 Task: Create a due date automation trigger when advanced on, on the tuesday after a card is due add fields with custom field "Resume" set to a date less than 1 days from now at 11:00 AM.
Action: Mouse moved to (1061, 80)
Screenshot: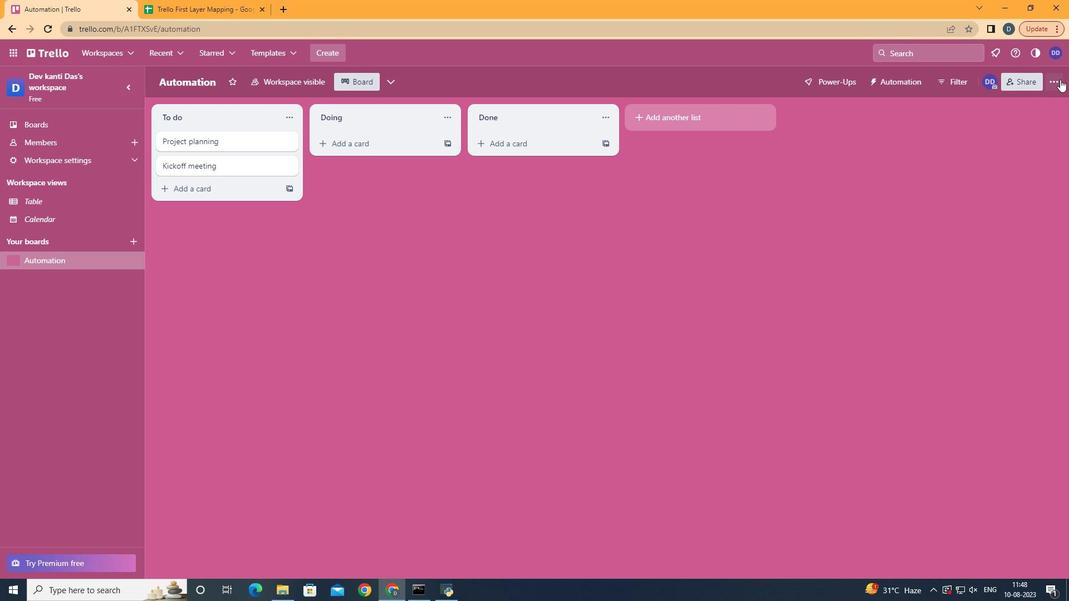 
Action: Mouse pressed left at (1061, 80)
Screenshot: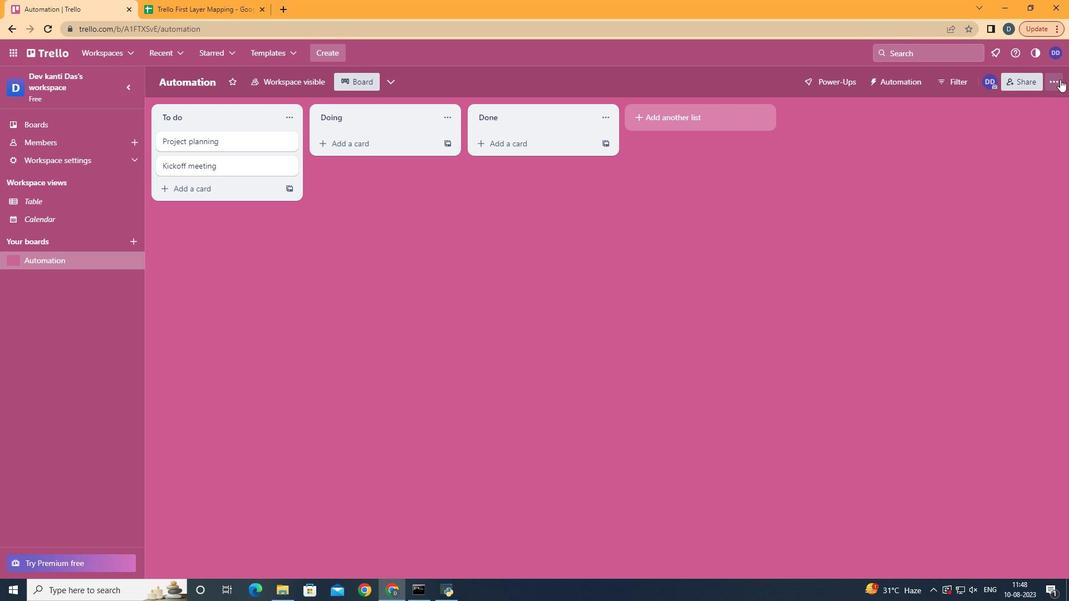 
Action: Mouse moved to (969, 231)
Screenshot: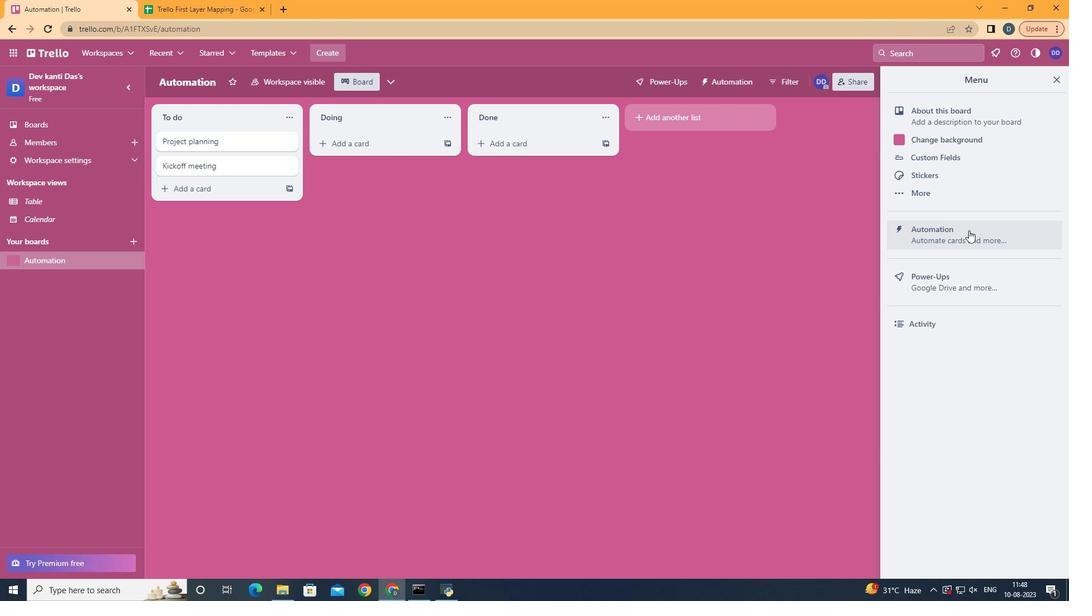 
Action: Mouse pressed left at (969, 231)
Screenshot: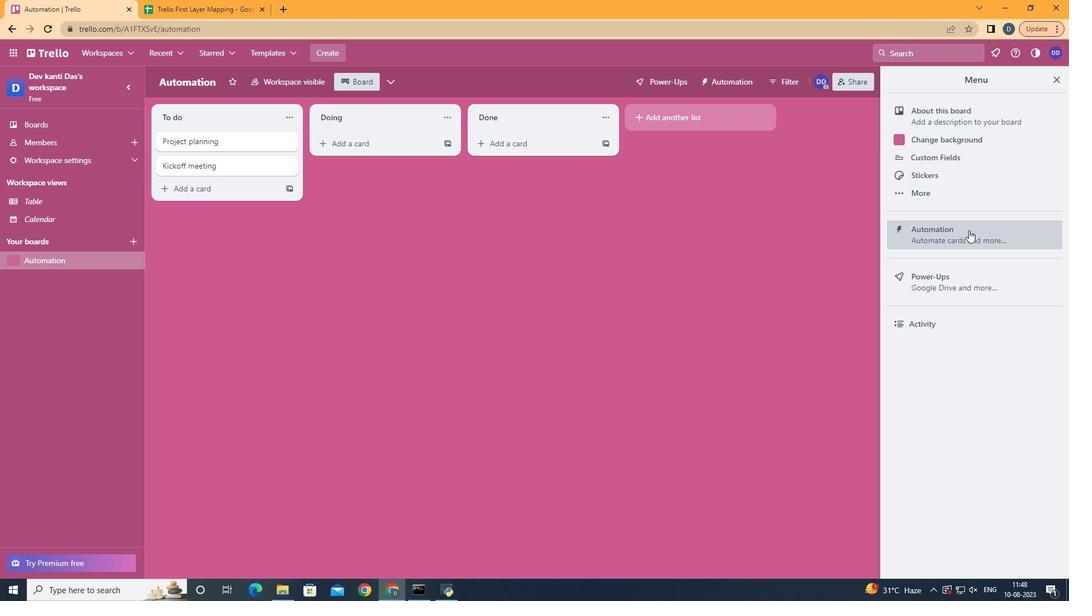 
Action: Mouse moved to (198, 224)
Screenshot: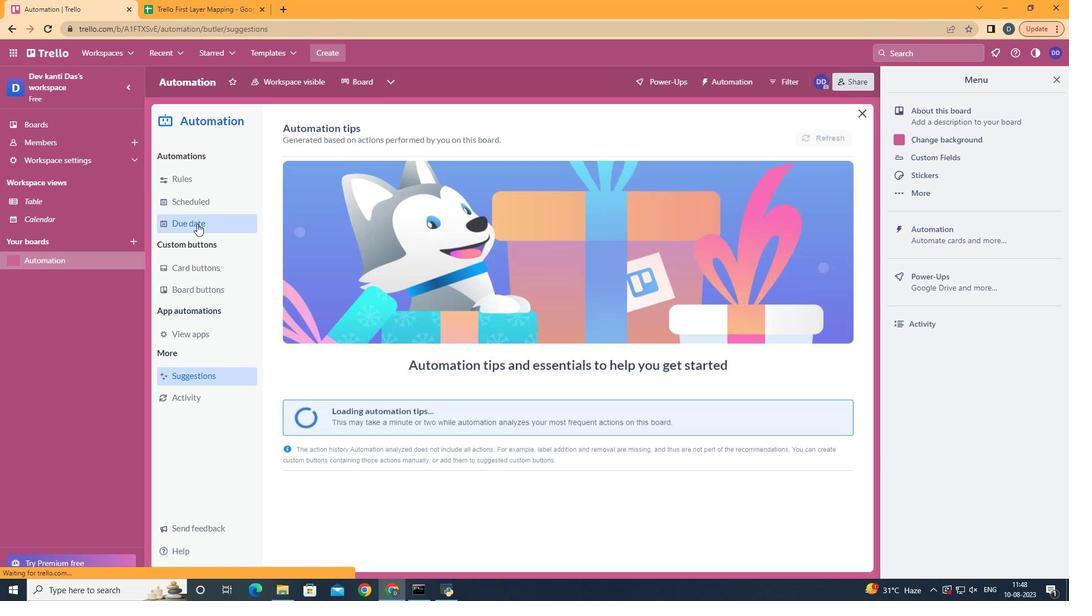 
Action: Mouse pressed left at (198, 224)
Screenshot: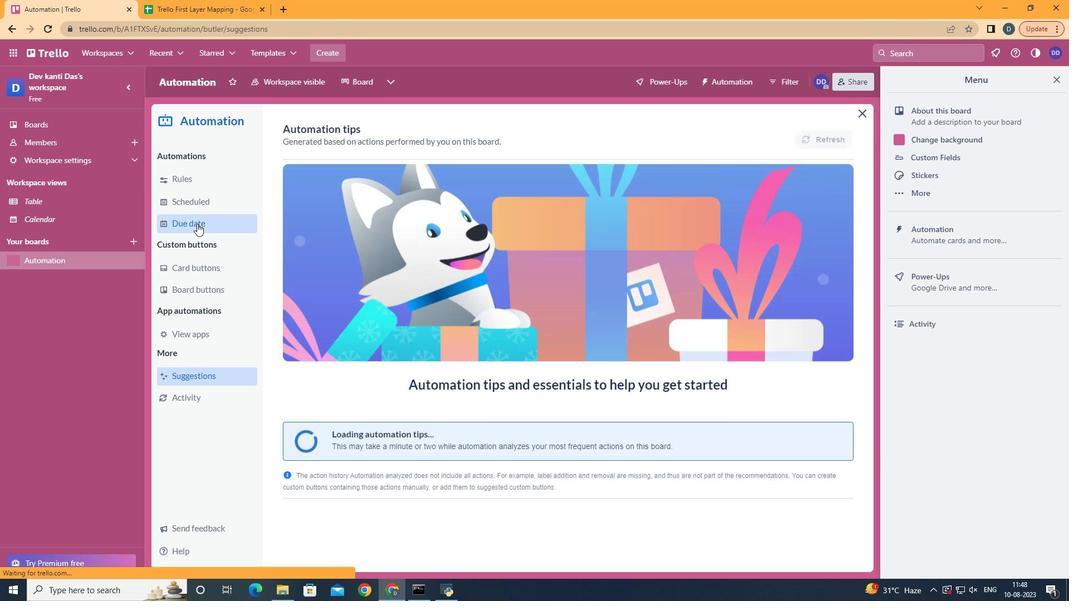 
Action: Mouse moved to (792, 140)
Screenshot: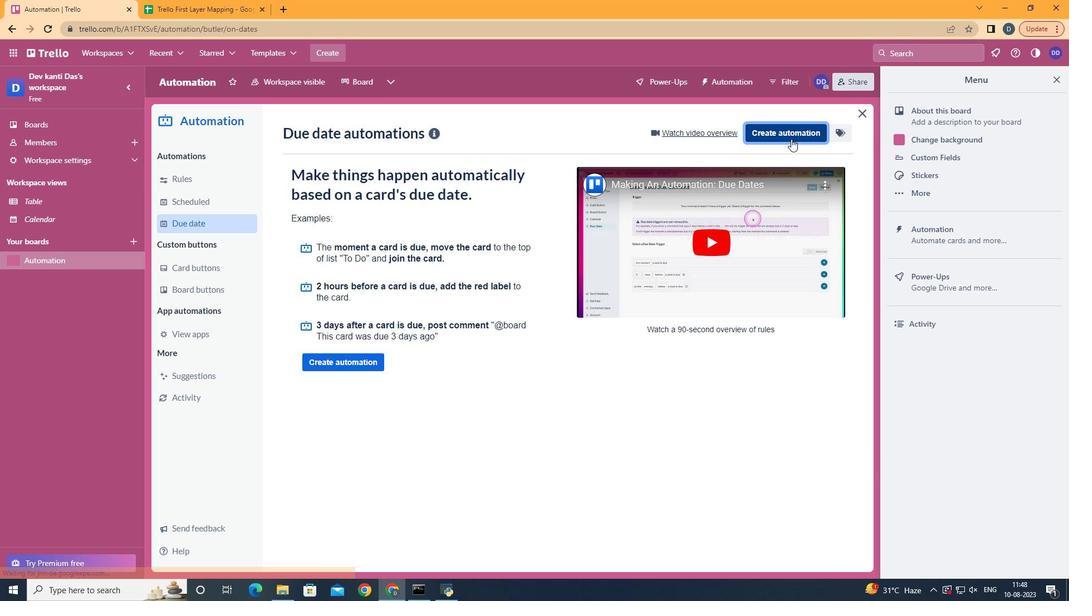 
Action: Mouse pressed left at (792, 140)
Screenshot: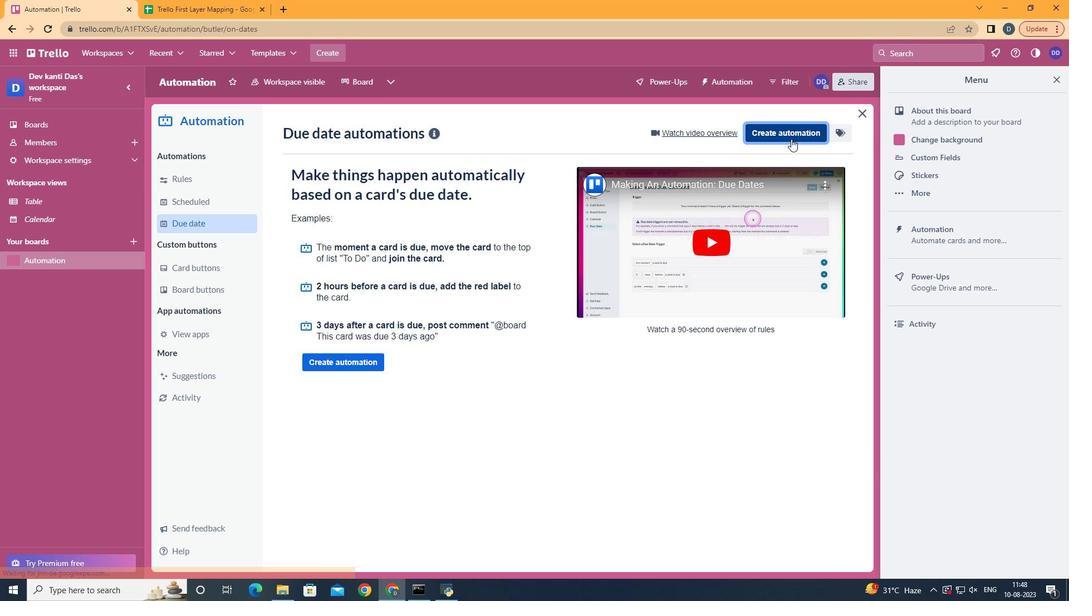 
Action: Mouse moved to (582, 247)
Screenshot: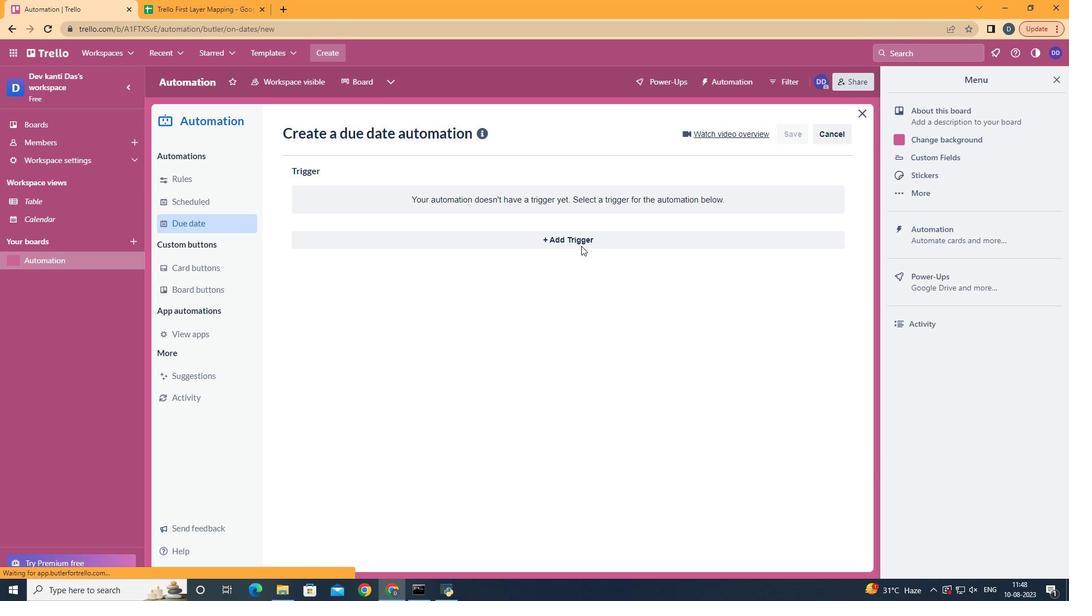 
Action: Mouse pressed left at (582, 247)
Screenshot: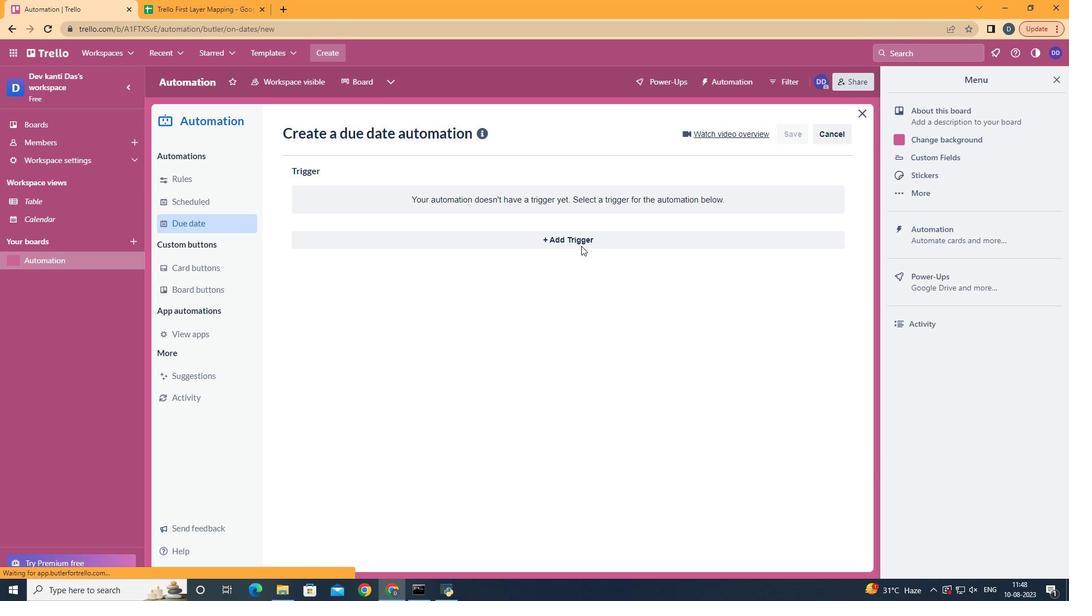 
Action: Mouse moved to (361, 319)
Screenshot: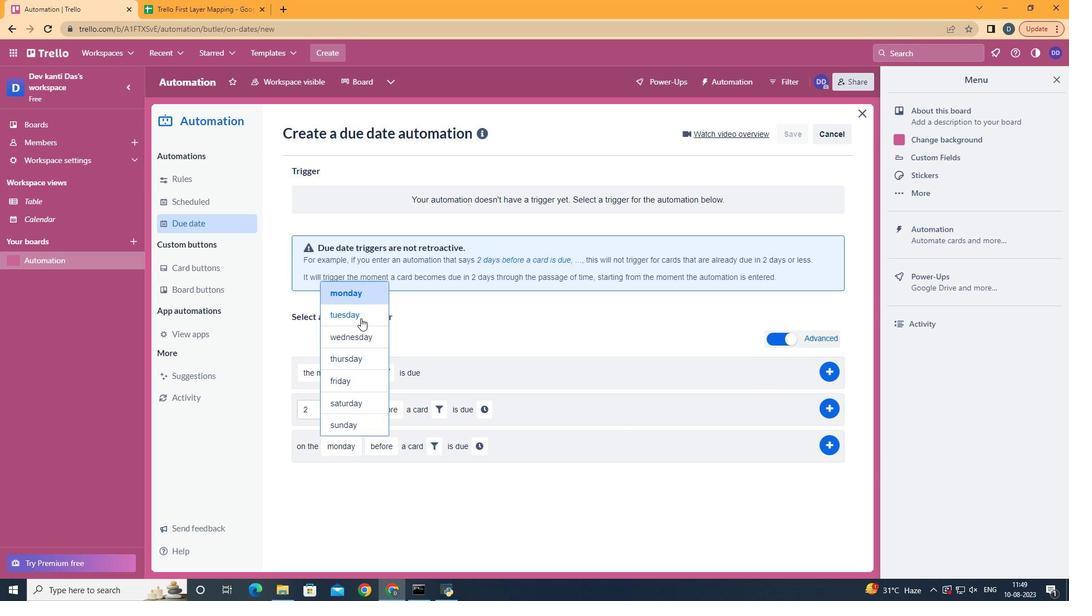 
Action: Mouse pressed left at (361, 319)
Screenshot: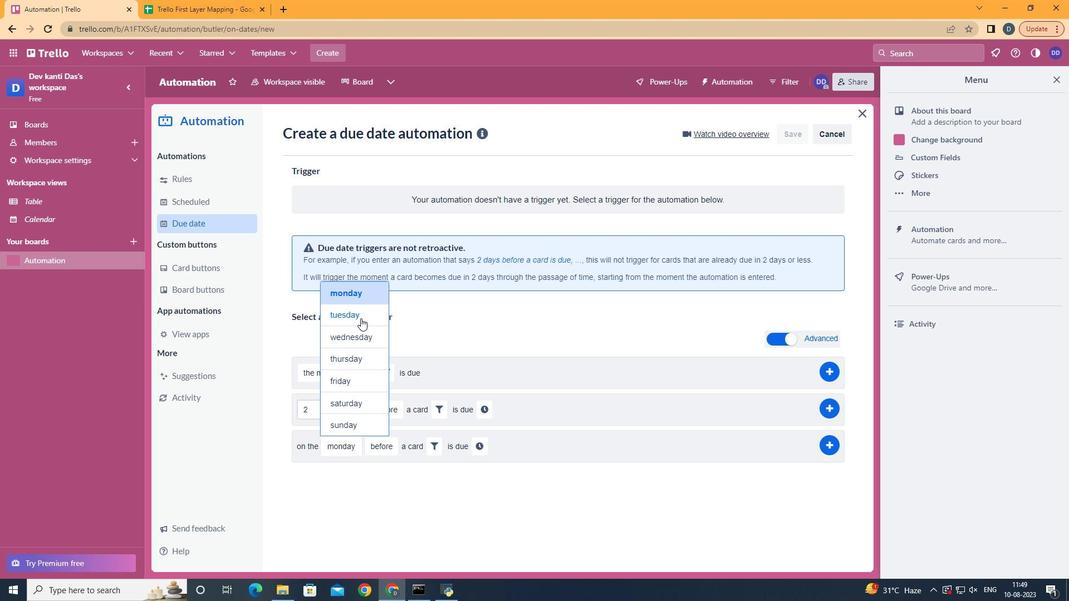 
Action: Mouse moved to (396, 494)
Screenshot: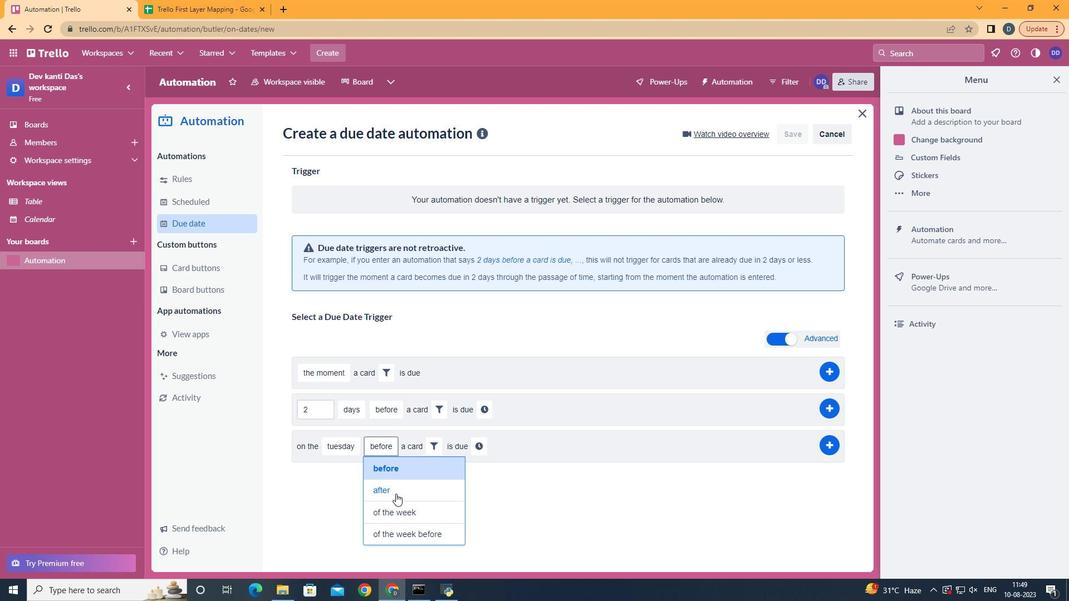 
Action: Mouse pressed left at (396, 494)
Screenshot: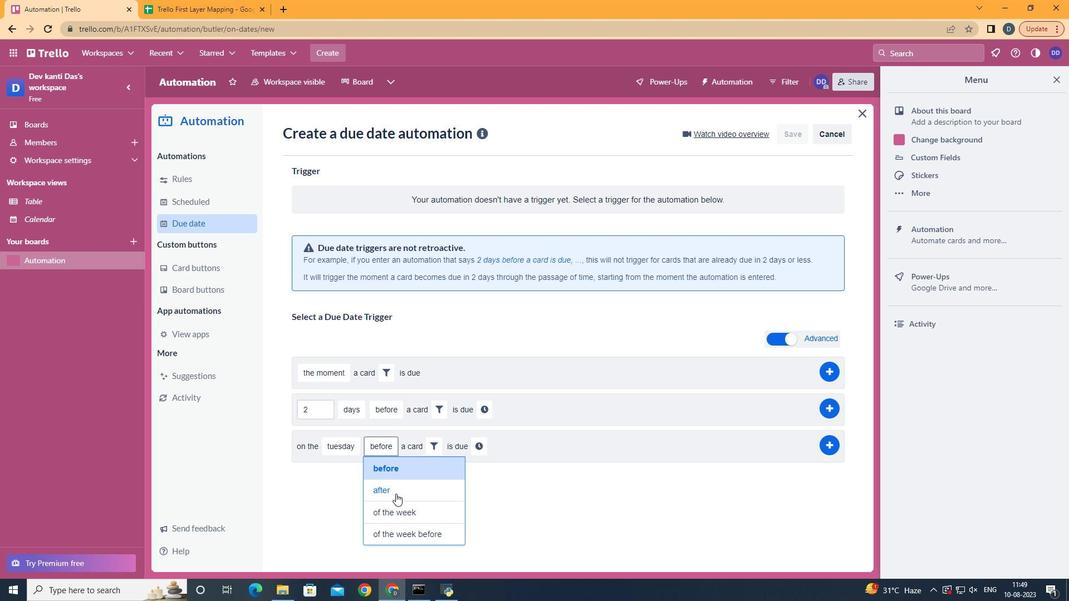 
Action: Mouse moved to (427, 450)
Screenshot: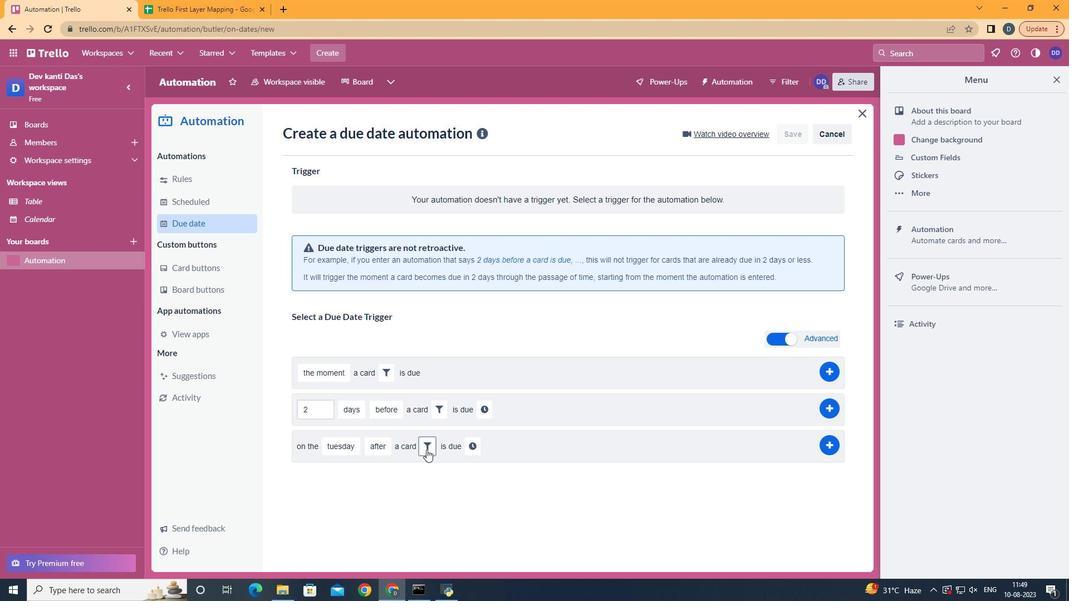 
Action: Mouse pressed left at (427, 450)
Screenshot: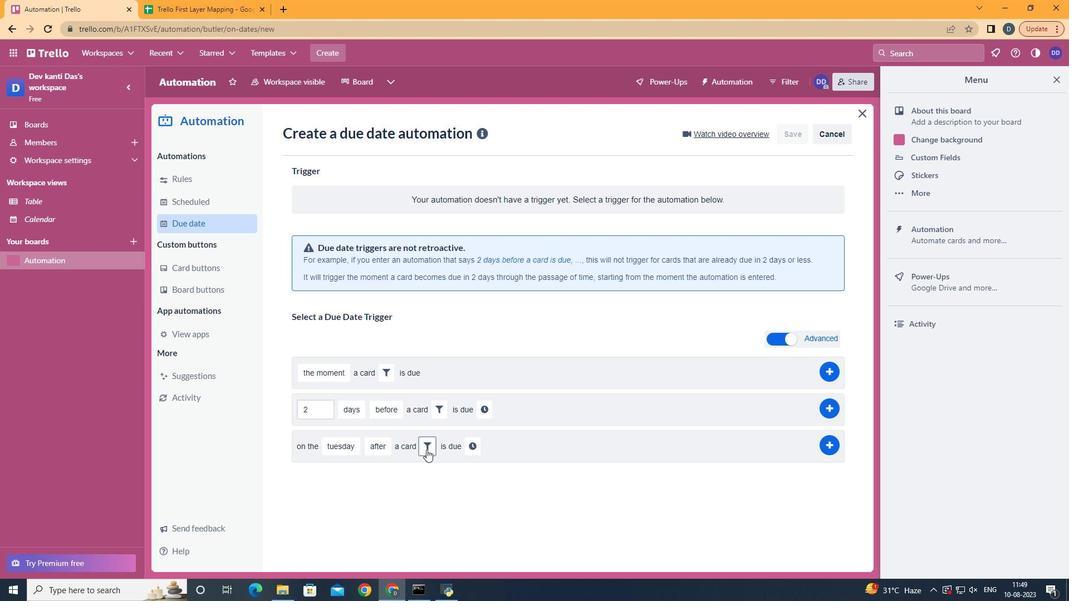 
Action: Mouse moved to (607, 484)
Screenshot: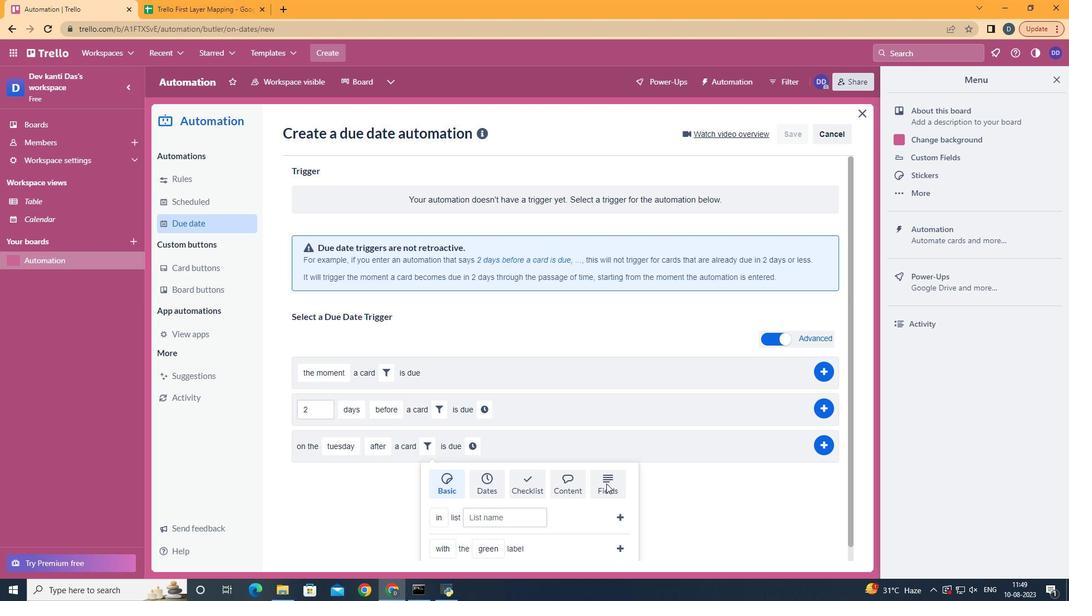 
Action: Mouse pressed left at (607, 484)
Screenshot: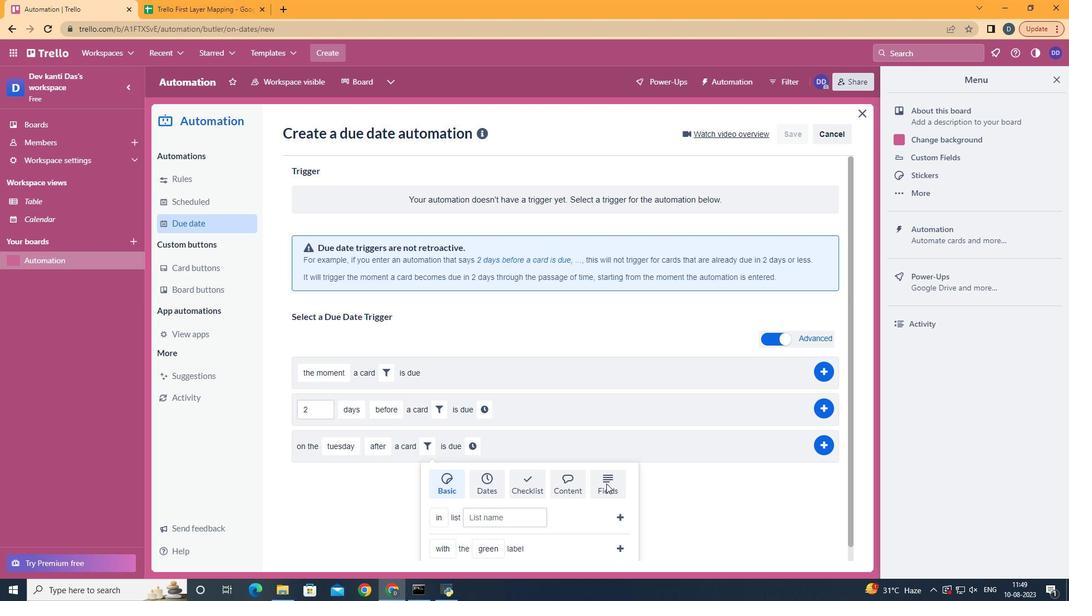
Action: Mouse scrolled (607, 484) with delta (0, 0)
Screenshot: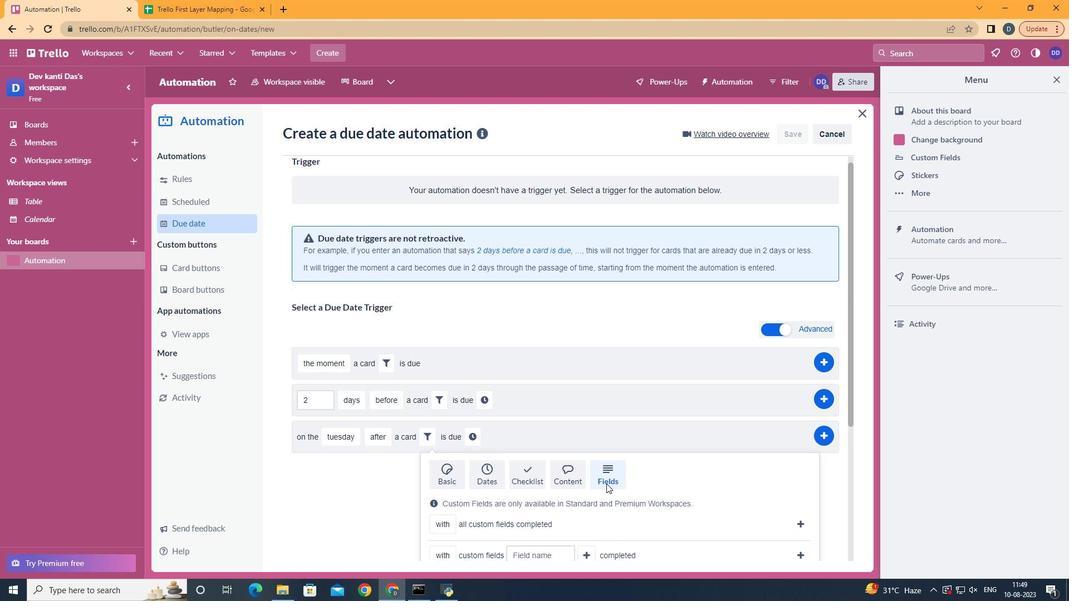 
Action: Mouse scrolled (607, 484) with delta (0, 0)
Screenshot: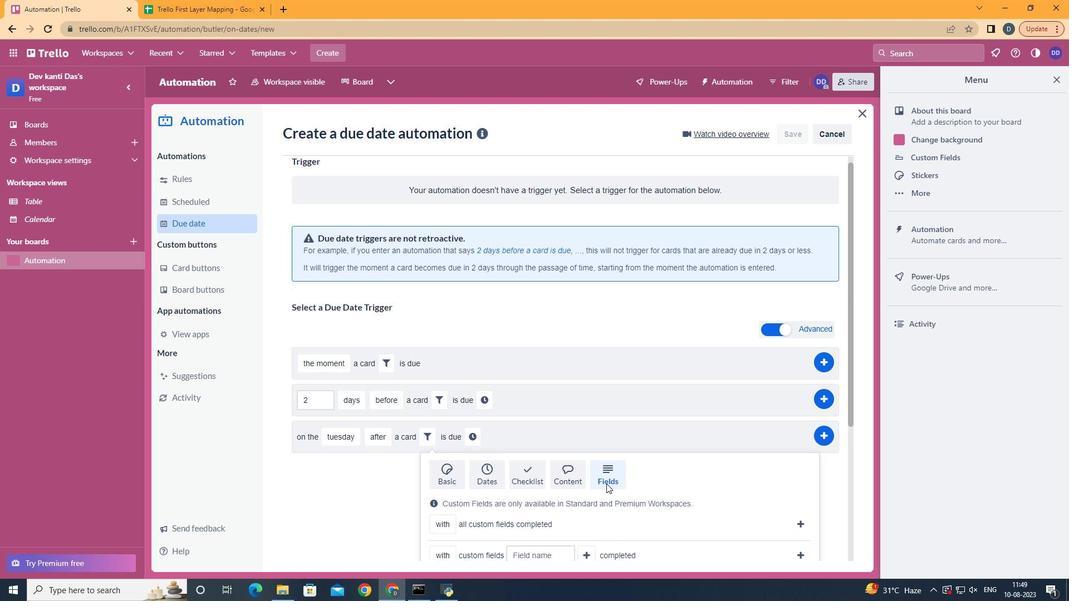 
Action: Mouse scrolled (607, 484) with delta (0, 0)
Screenshot: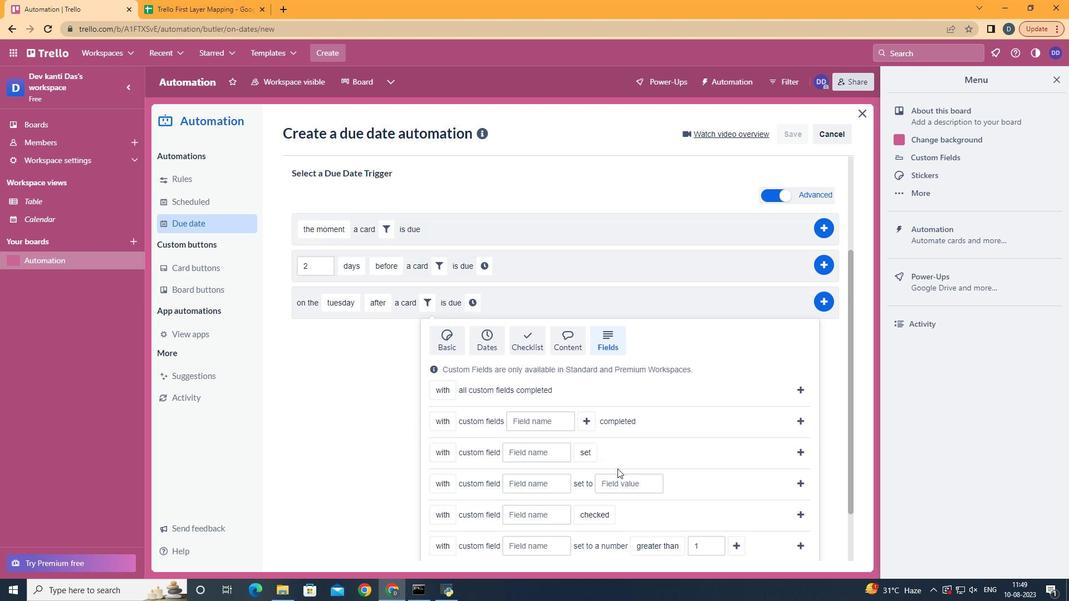 
Action: Mouse scrolled (607, 484) with delta (0, 0)
Screenshot: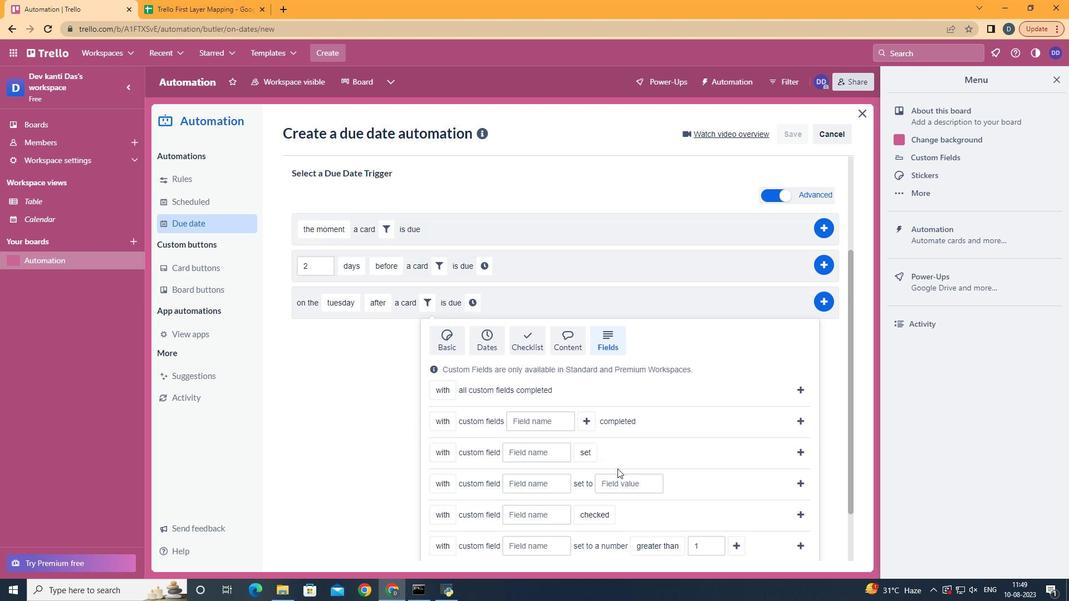 
Action: Mouse scrolled (607, 484) with delta (0, 0)
Screenshot: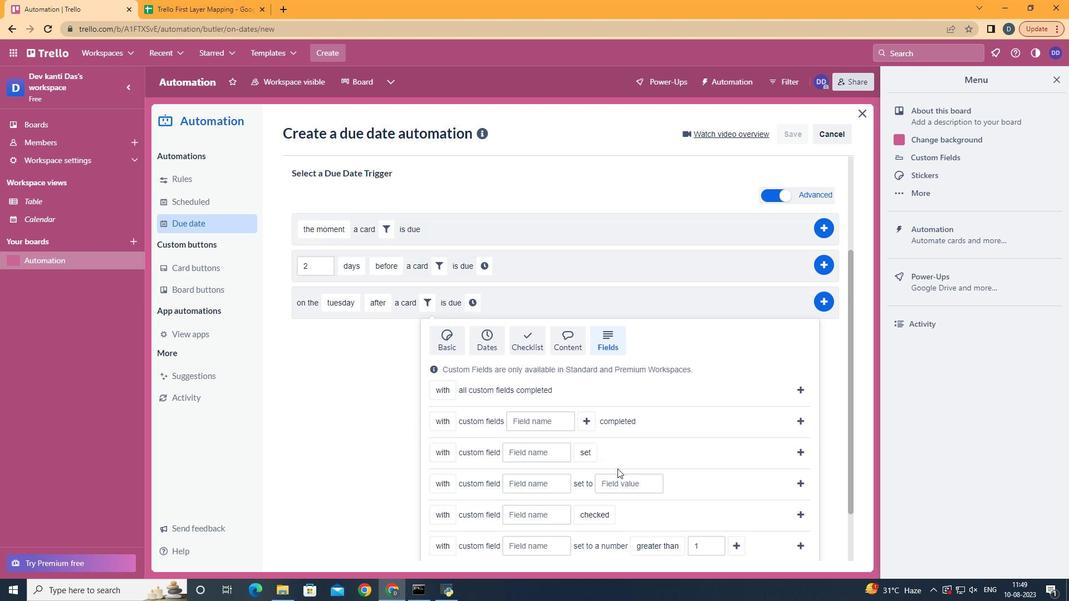 
Action: Mouse moved to (459, 502)
Screenshot: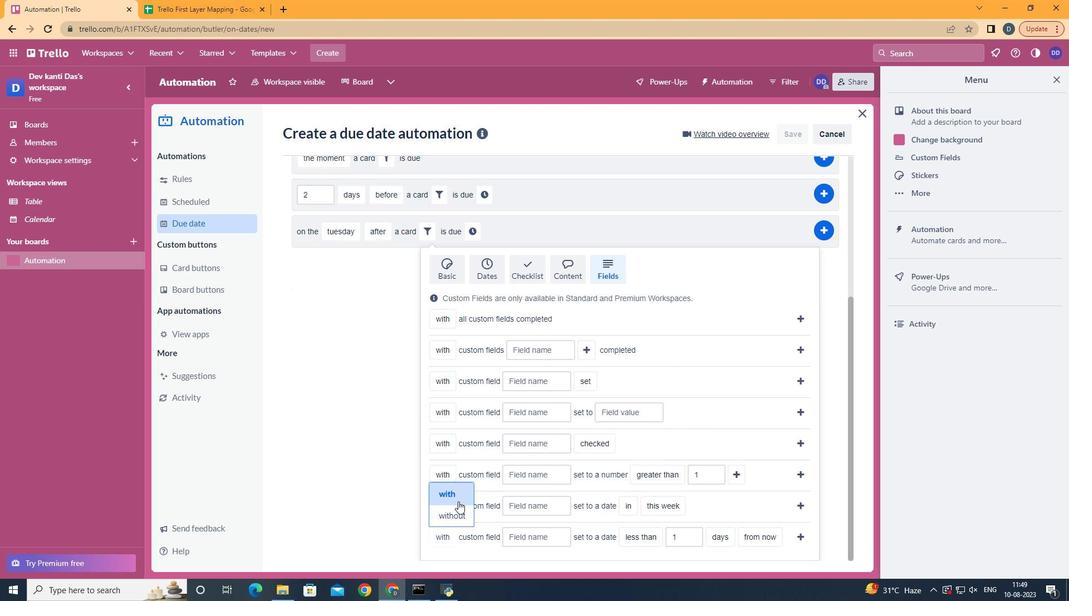 
Action: Mouse pressed left at (459, 502)
Screenshot: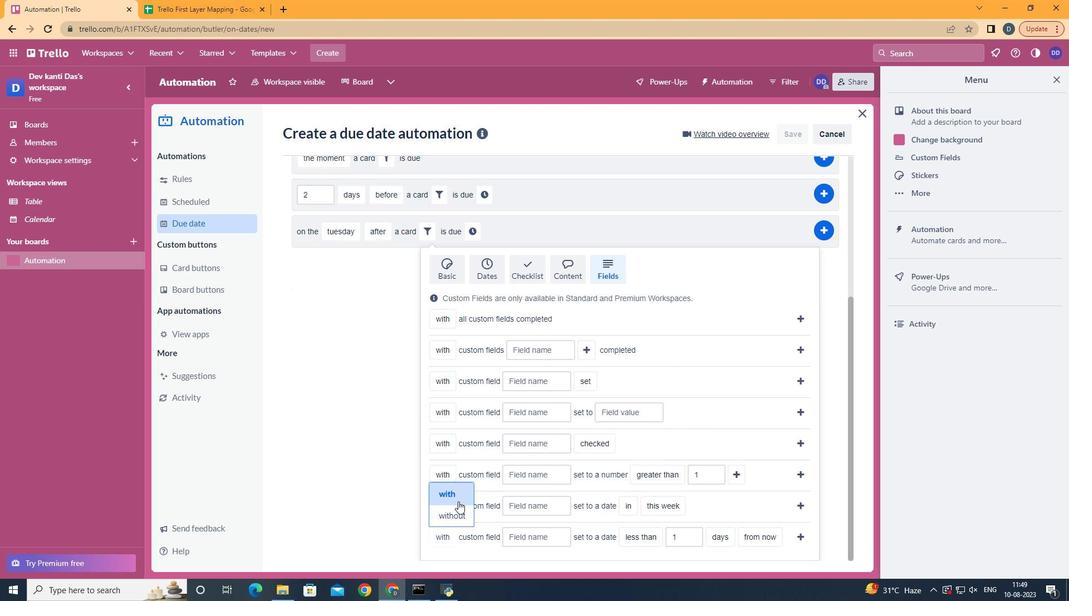 
Action: Mouse moved to (527, 543)
Screenshot: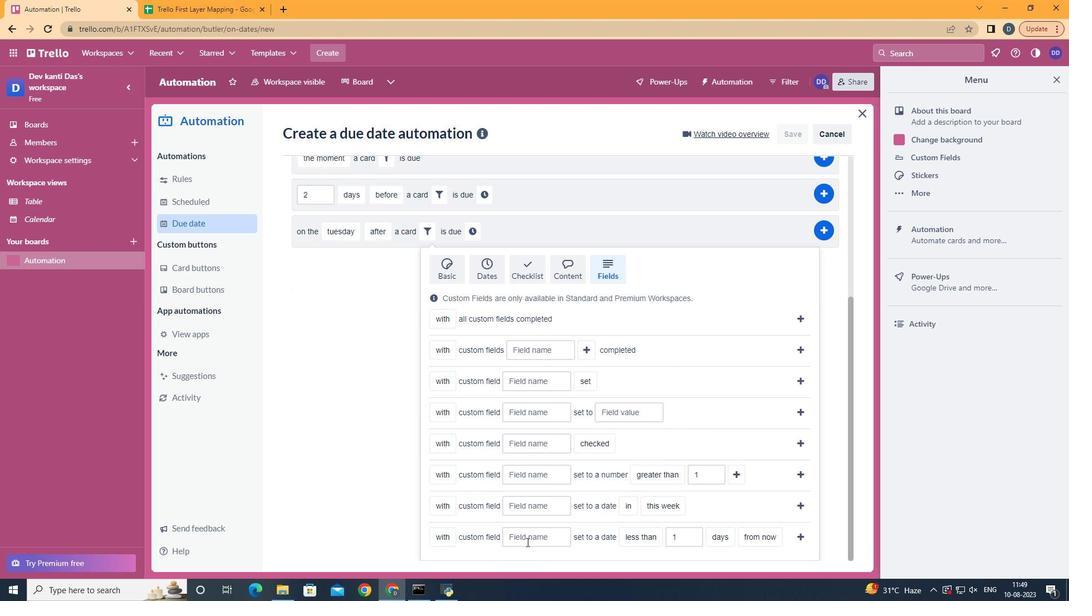 
Action: Mouse pressed left at (527, 543)
Screenshot: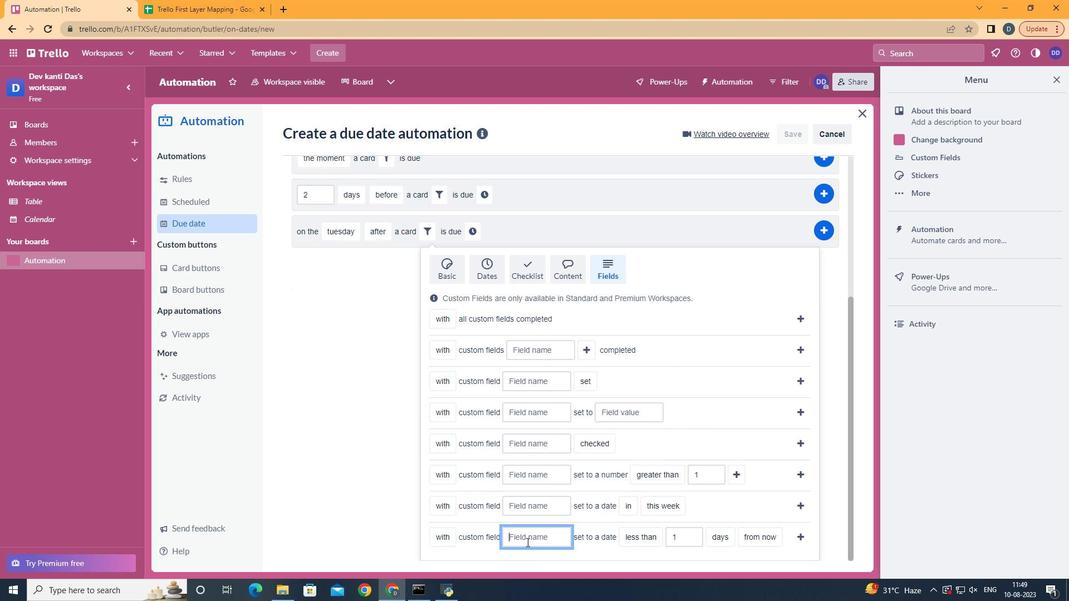
Action: Key pressed <Key.shift>Resume
Screenshot: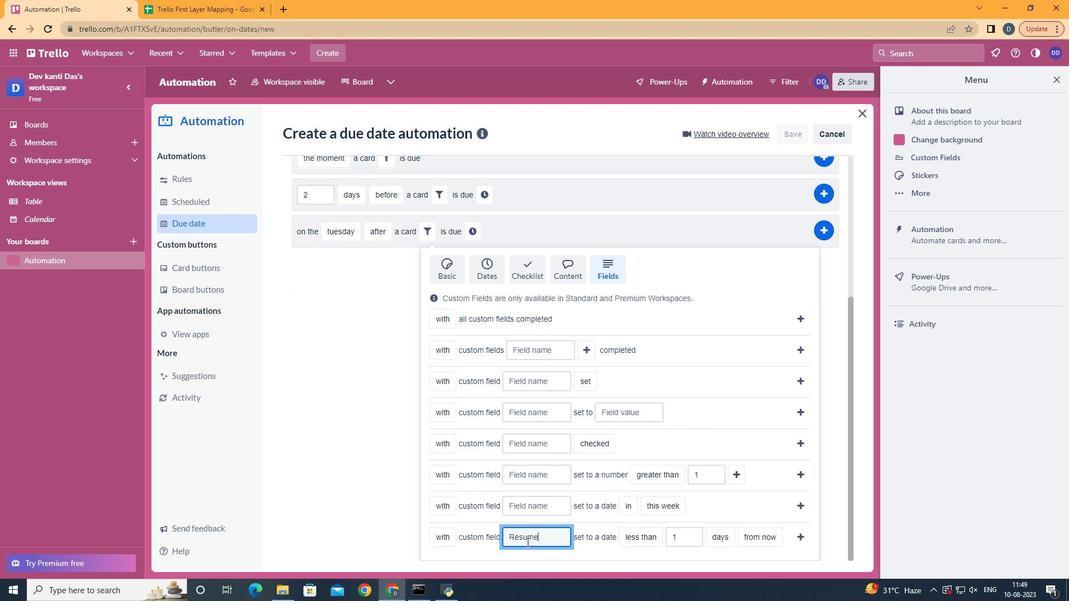 
Action: Mouse moved to (661, 454)
Screenshot: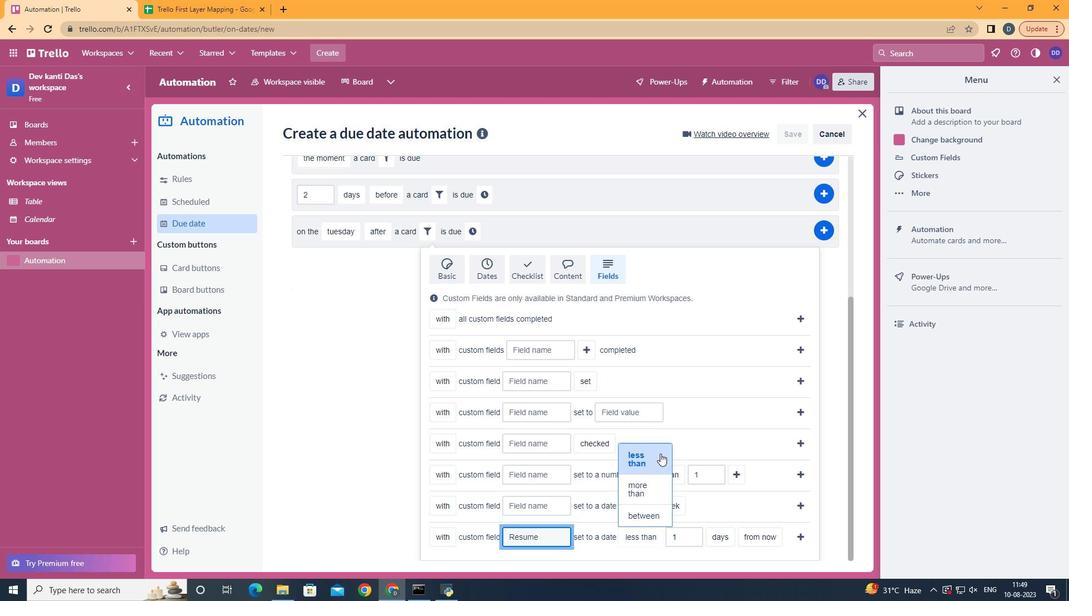 
Action: Mouse pressed left at (661, 454)
Screenshot: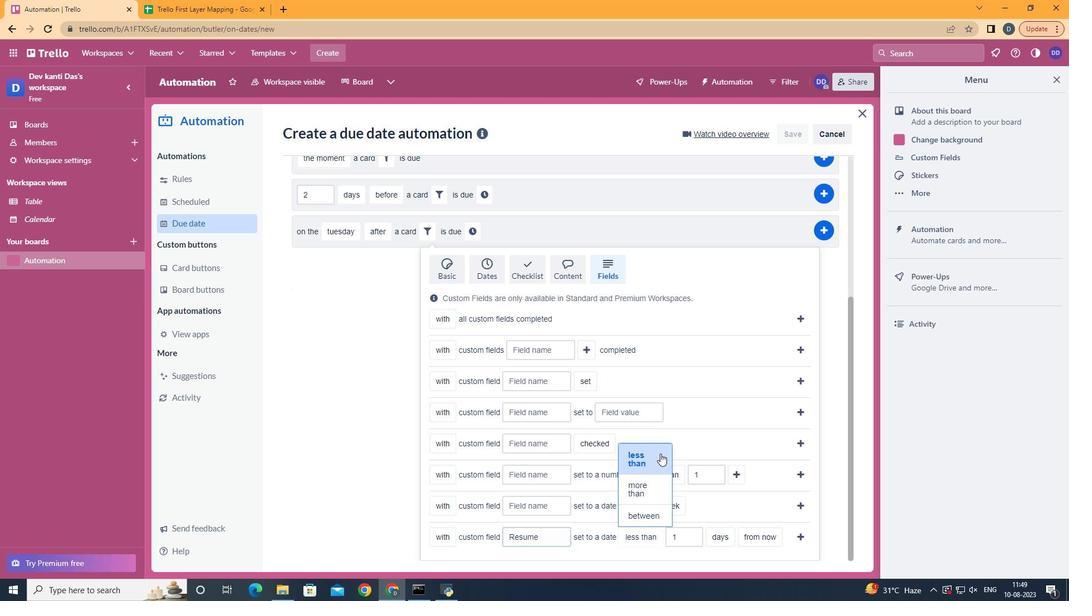 
Action: Mouse moved to (734, 487)
Screenshot: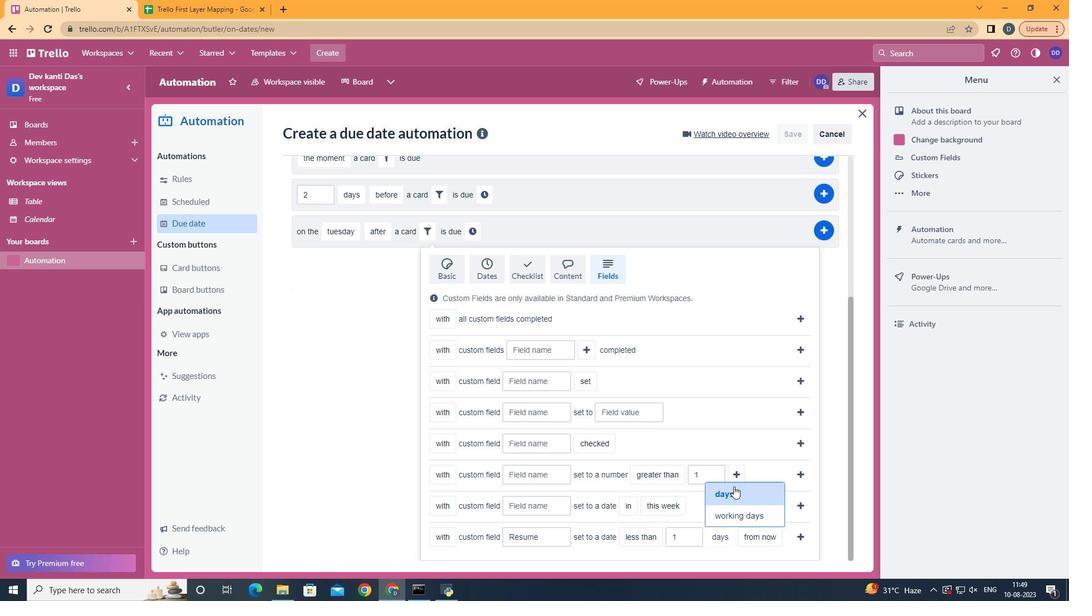 
Action: Mouse pressed left at (734, 487)
Screenshot: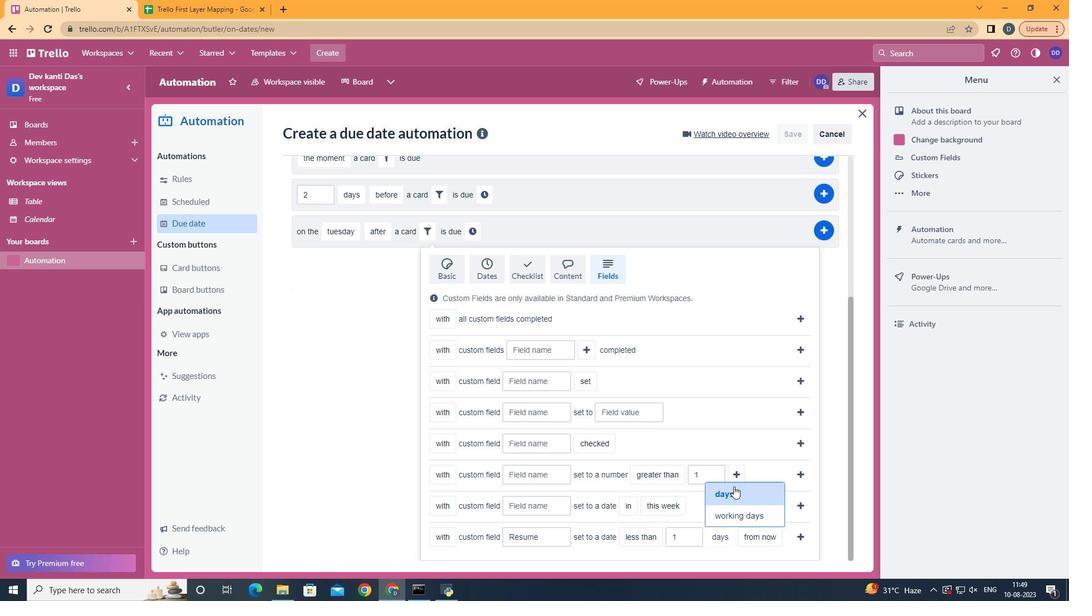 
Action: Mouse moved to (771, 481)
Screenshot: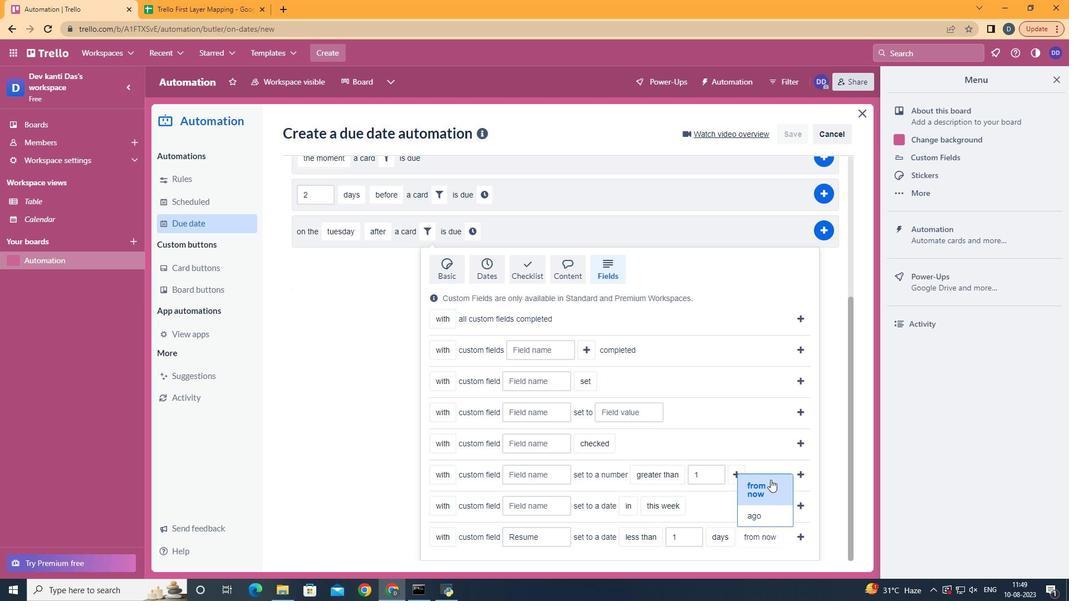 
Action: Mouse pressed left at (771, 481)
Screenshot: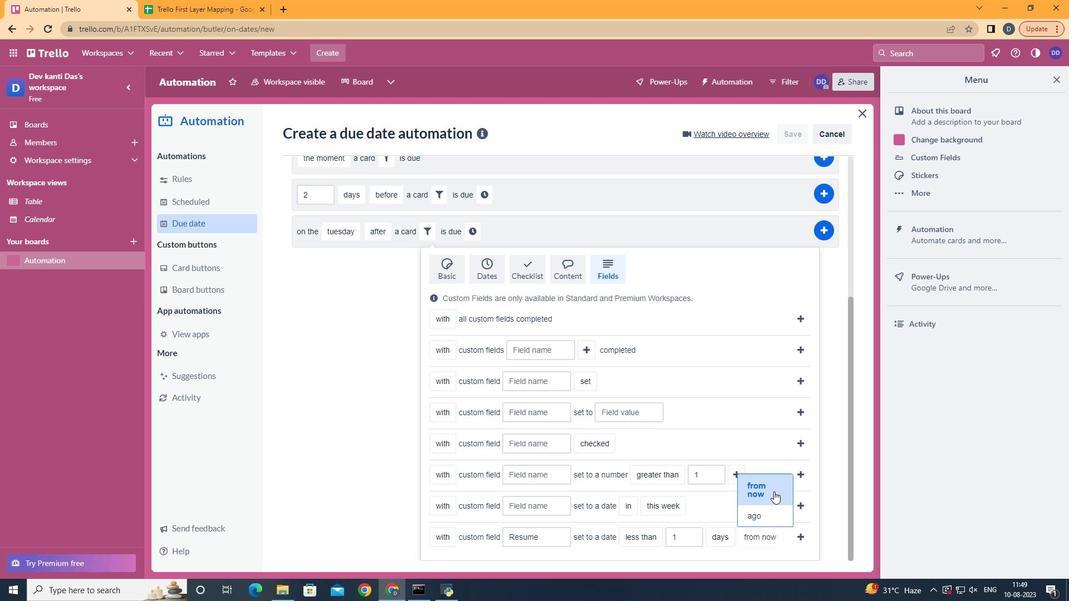 
Action: Mouse moved to (797, 536)
Screenshot: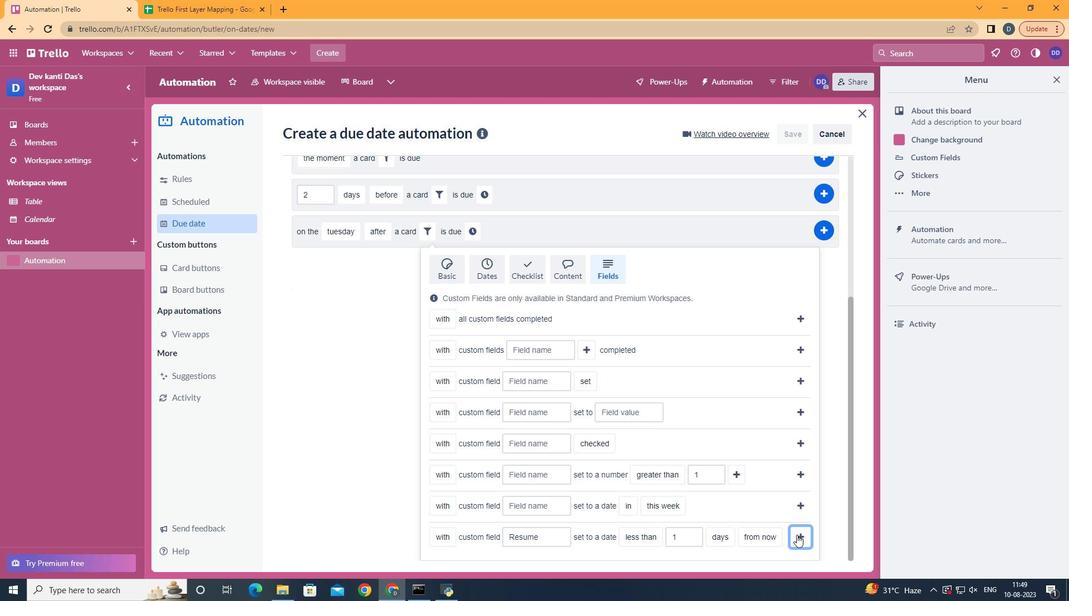 
Action: Mouse pressed left at (797, 536)
Screenshot: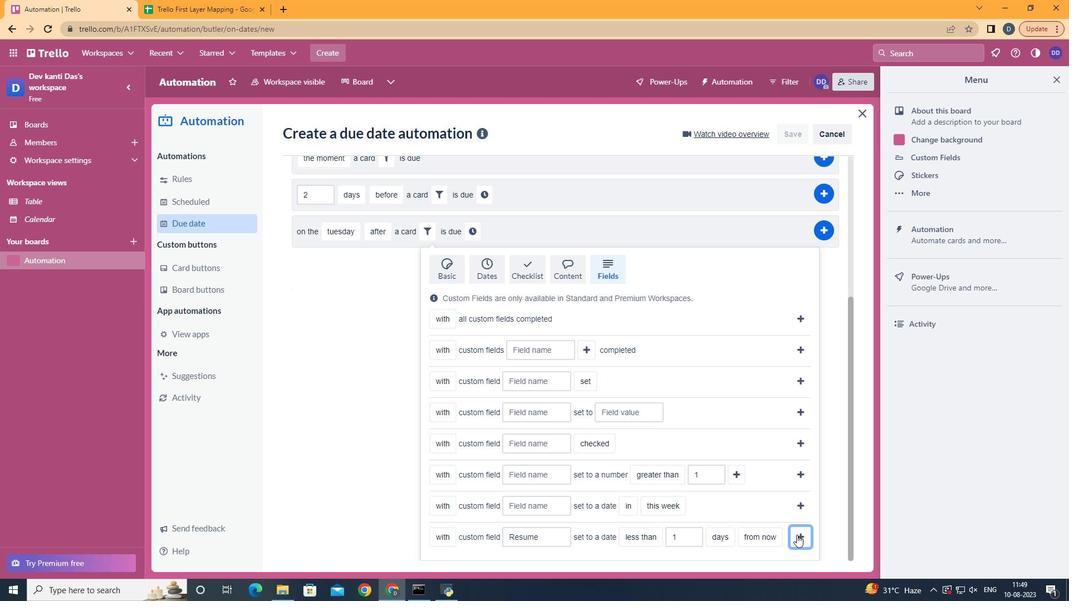 
Action: Mouse moved to (734, 448)
Screenshot: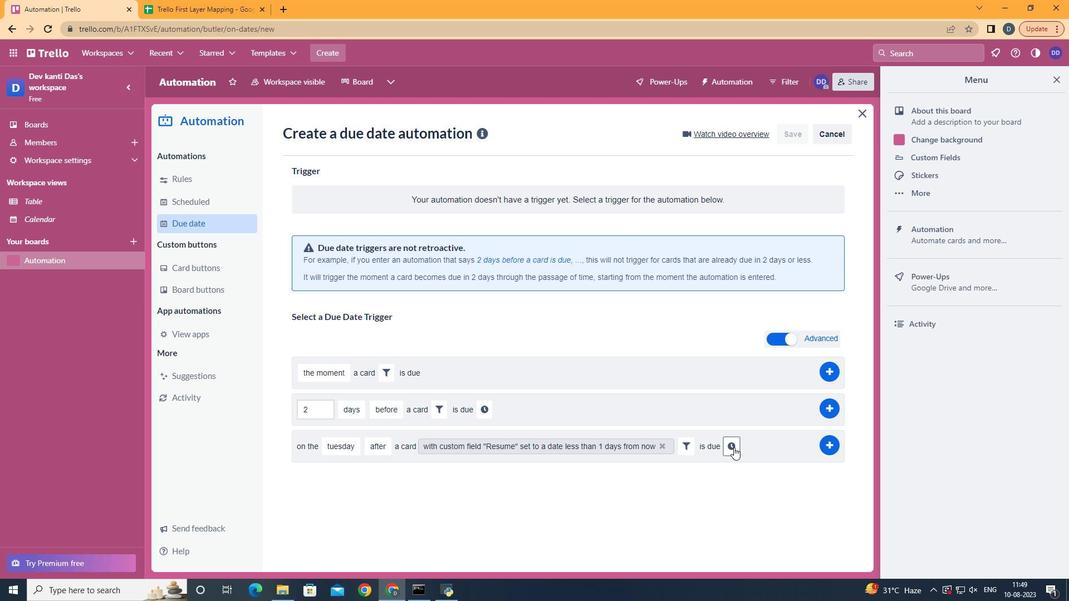 
Action: Mouse pressed left at (734, 448)
Screenshot: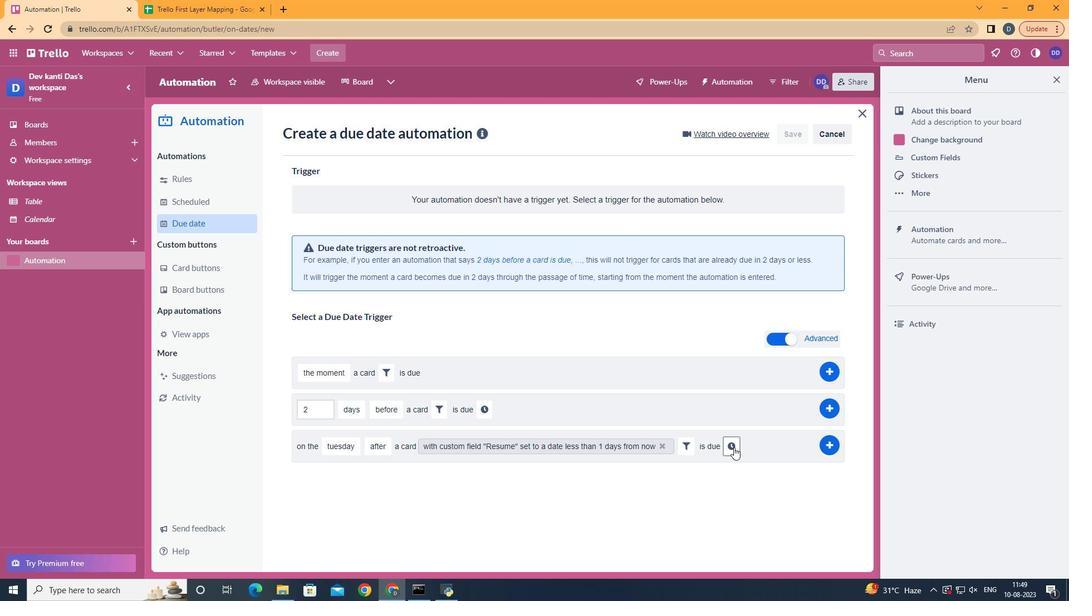 
Action: Mouse moved to (383, 477)
Screenshot: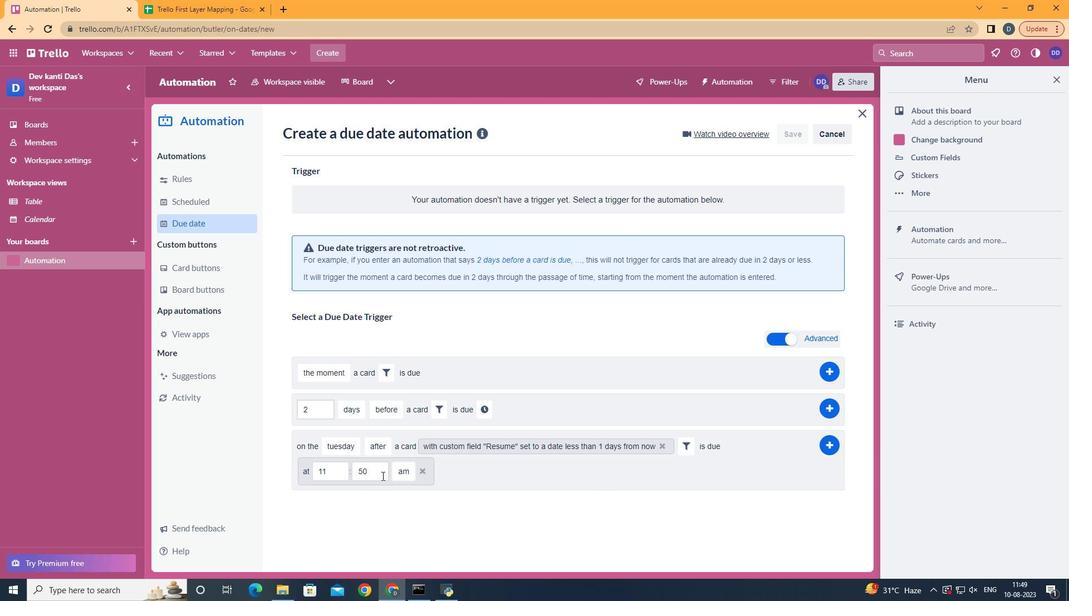 
Action: Mouse pressed left at (383, 477)
Screenshot: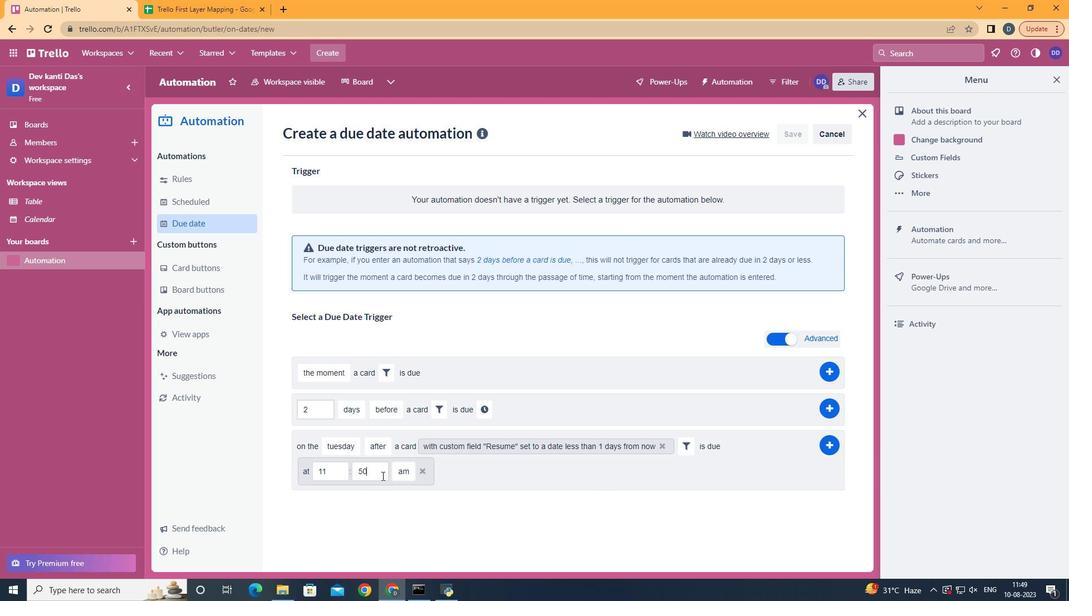 
Action: Mouse moved to (350, 487)
Screenshot: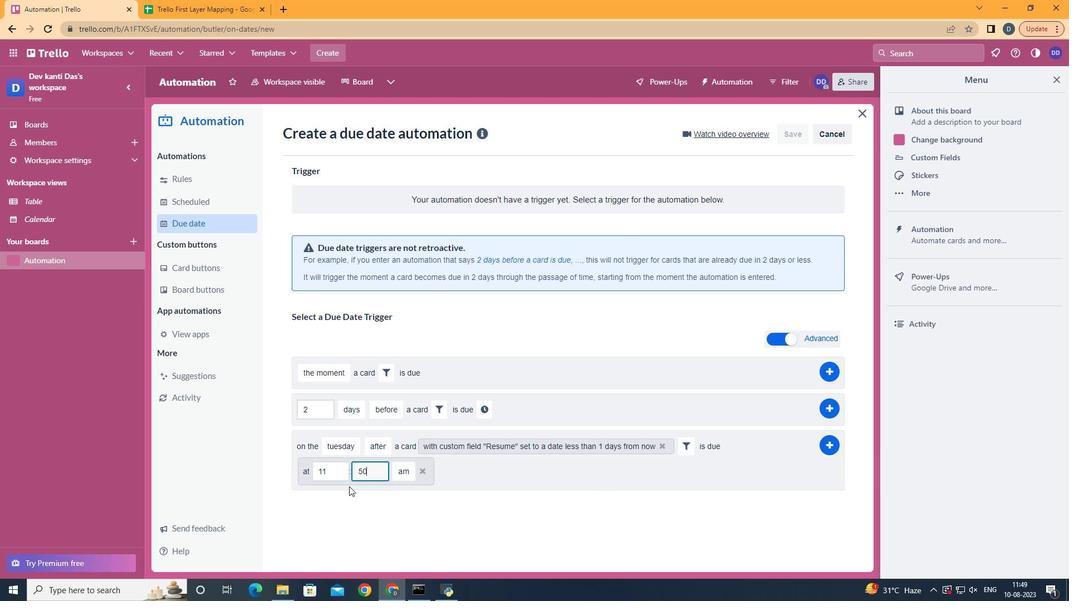 
Action: Key pressed <Key.backspace><Key.backspace>00
Screenshot: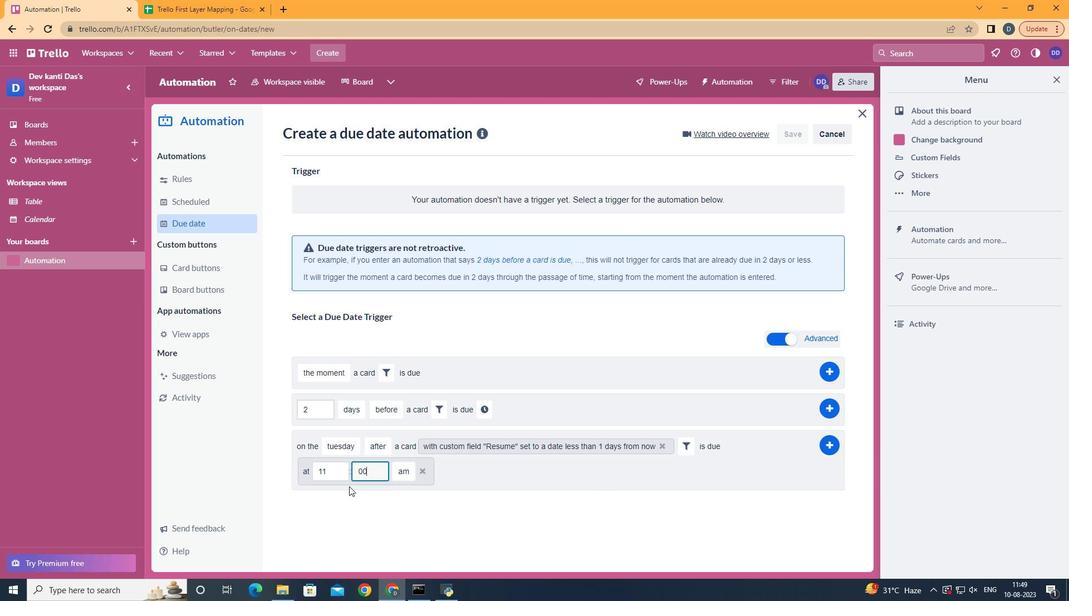 
Action: Mouse moved to (826, 445)
Screenshot: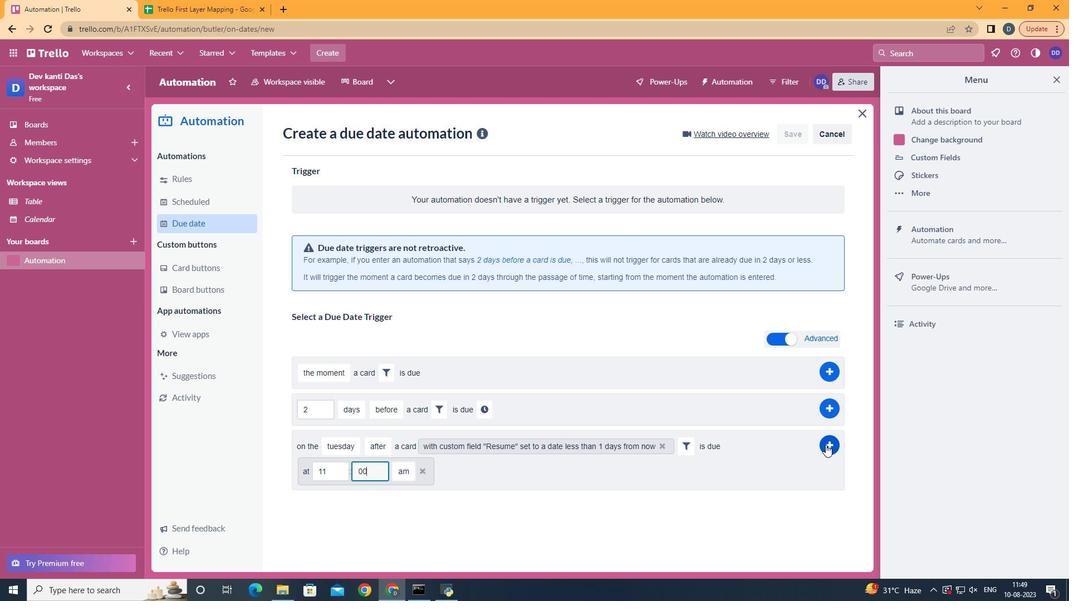 
Action: Mouse pressed left at (826, 445)
Screenshot: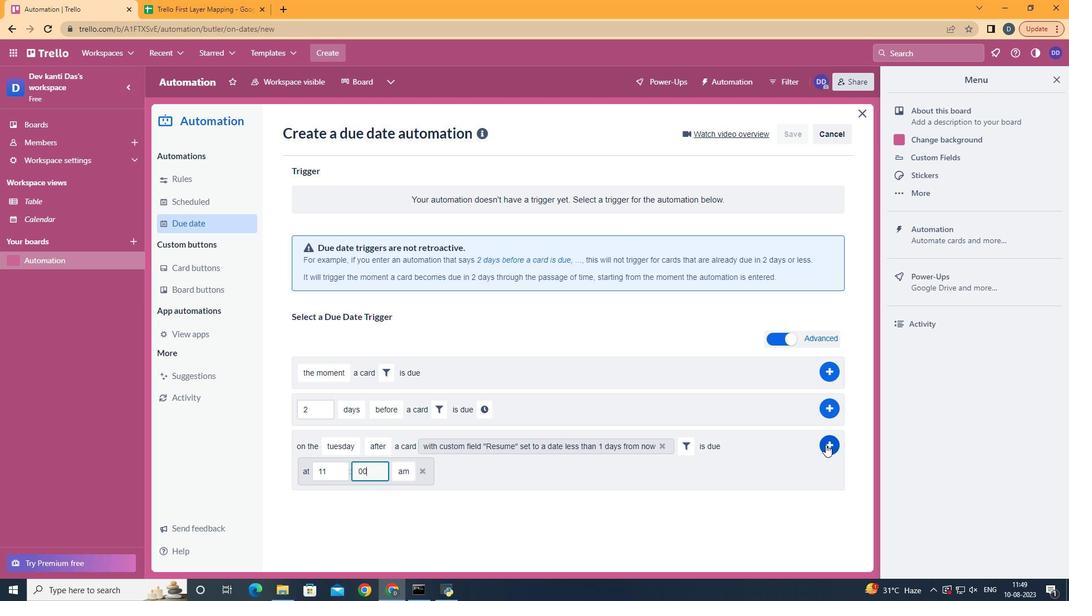 
Action: Mouse moved to (597, 301)
Screenshot: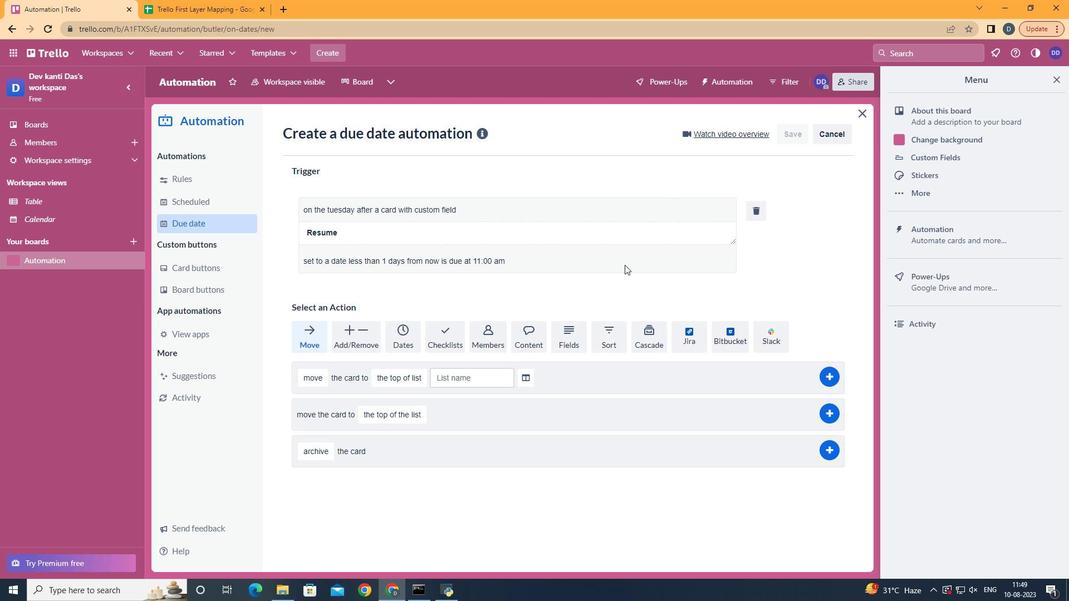 
